 Task: Open the email from Amit Sharma to Prateek Kumar and identify the attachment and link provided.
Action: Mouse moved to (223, 37)
Screenshot: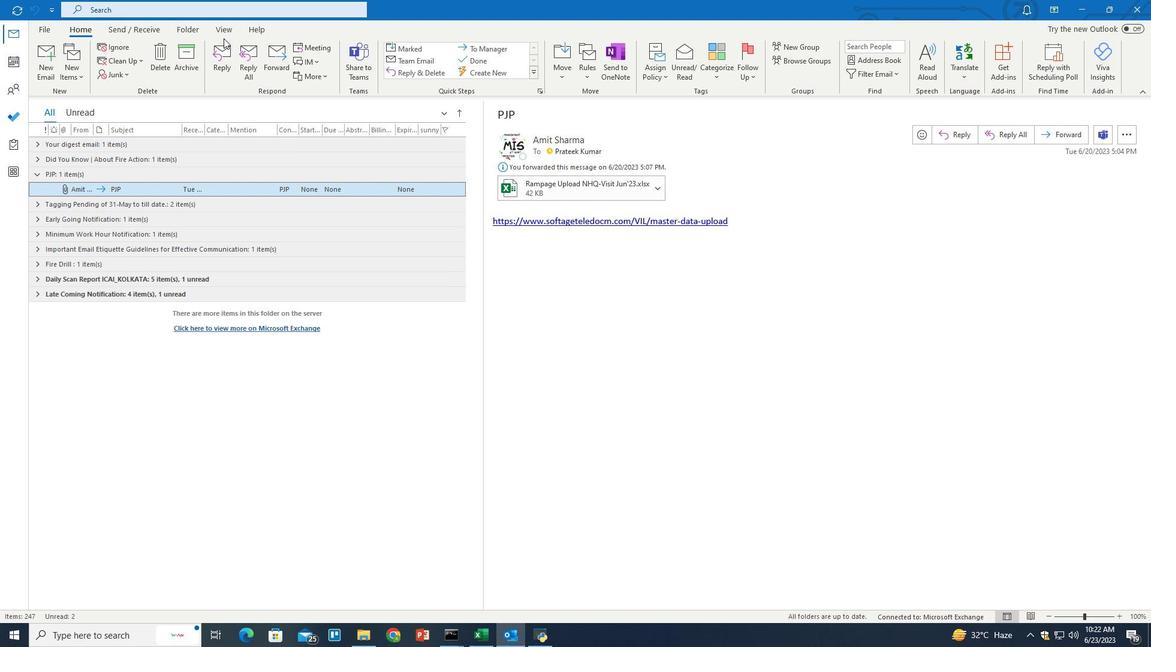 
Action: Mouse pressed left at (223, 37)
Screenshot: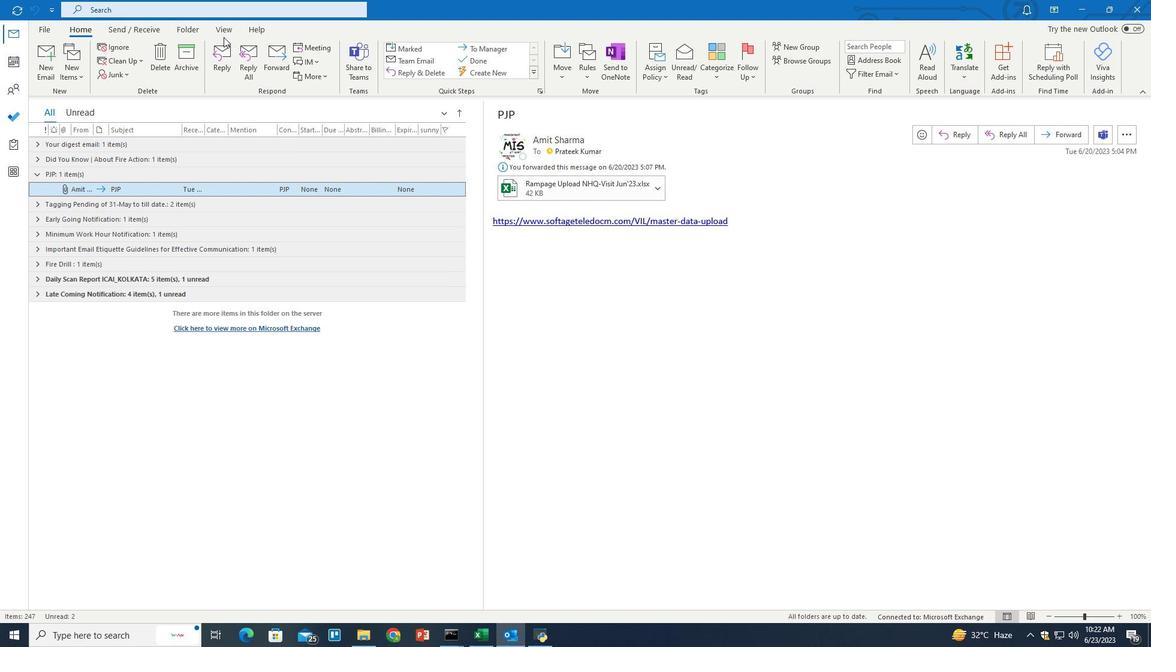 
Action: Mouse moved to (226, 34)
Screenshot: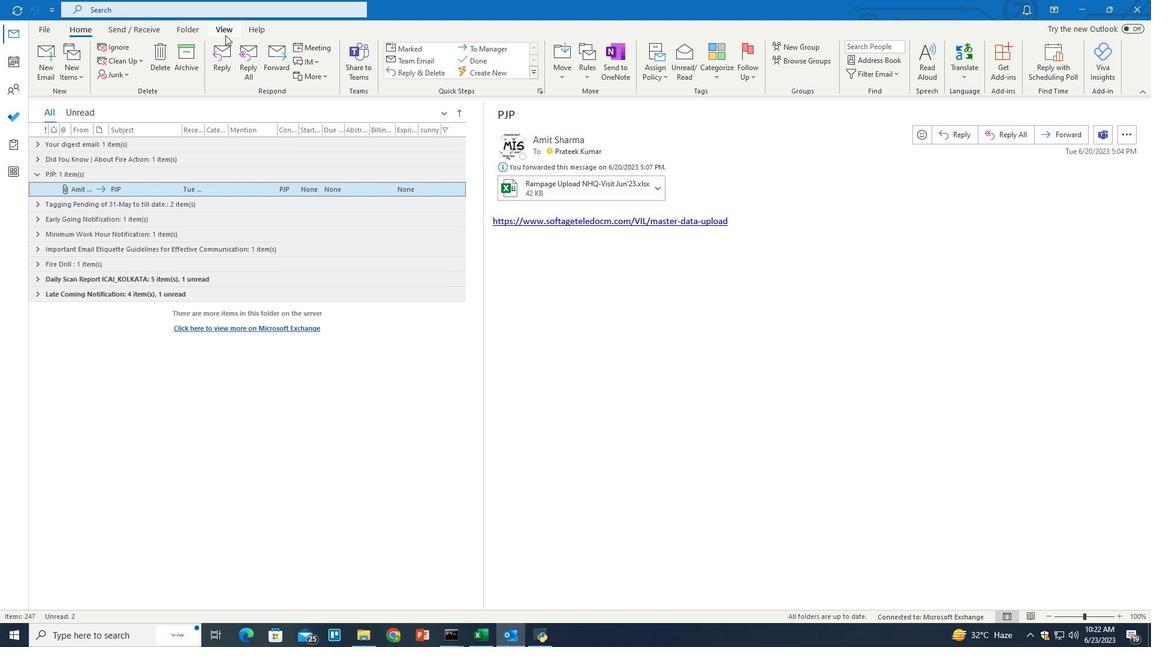 
Action: Mouse pressed left at (226, 34)
Screenshot: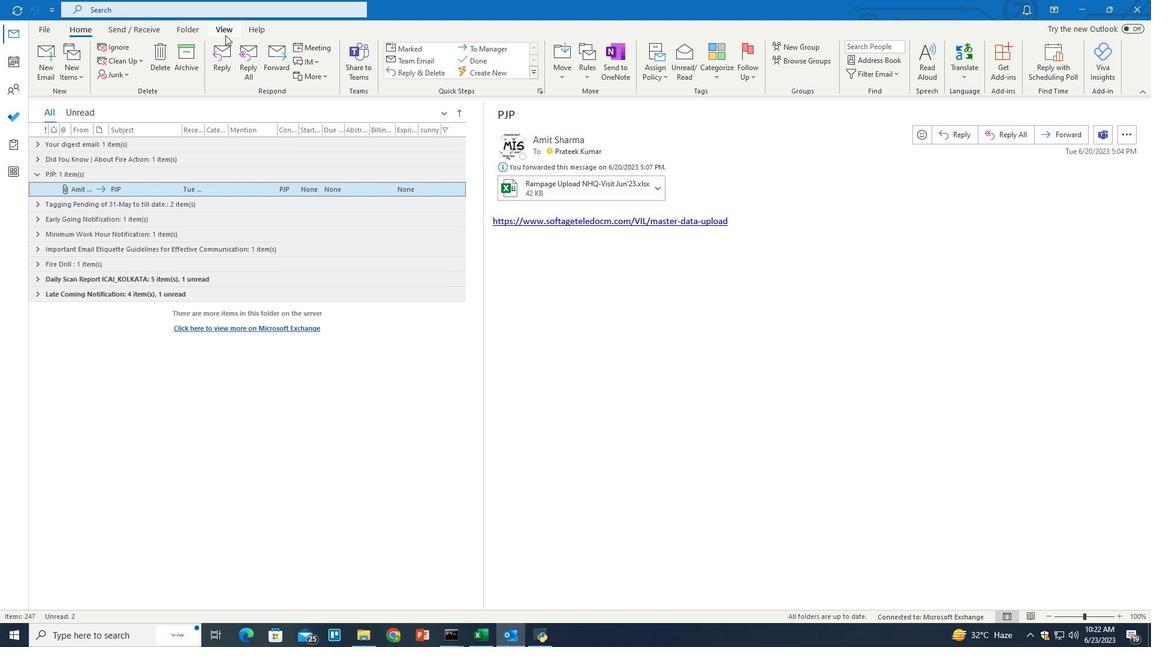 
Action: Mouse moved to (1033, 68)
Screenshot: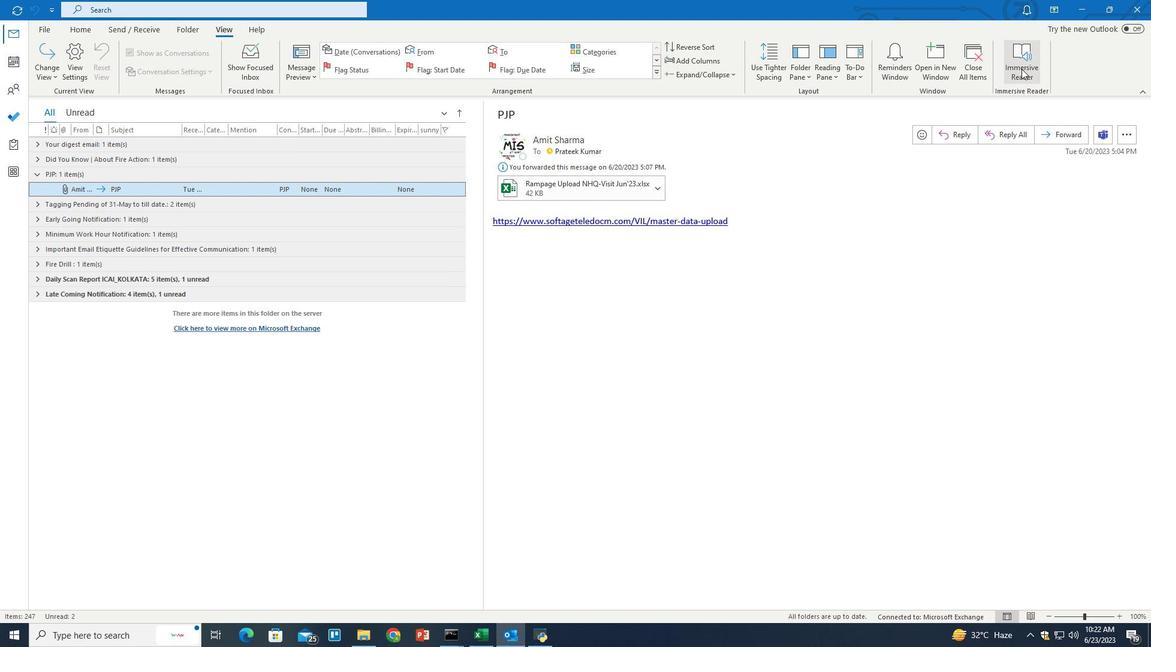 
Action: Mouse pressed left at (1033, 68)
Screenshot: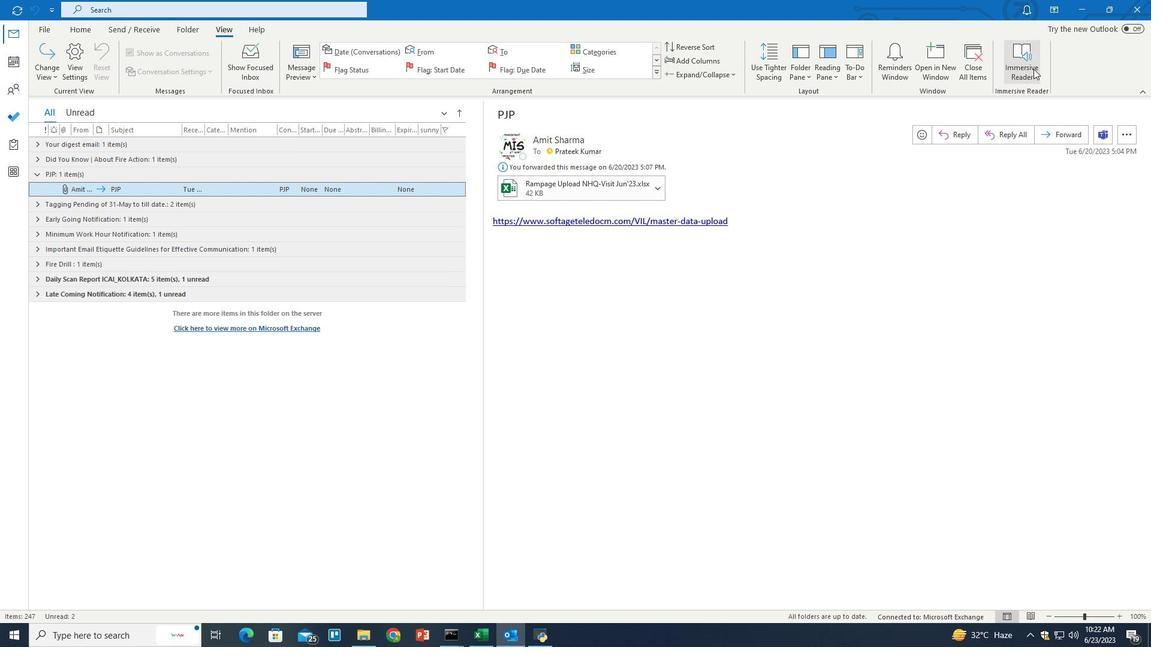 
Action: Mouse moved to (107, 71)
Screenshot: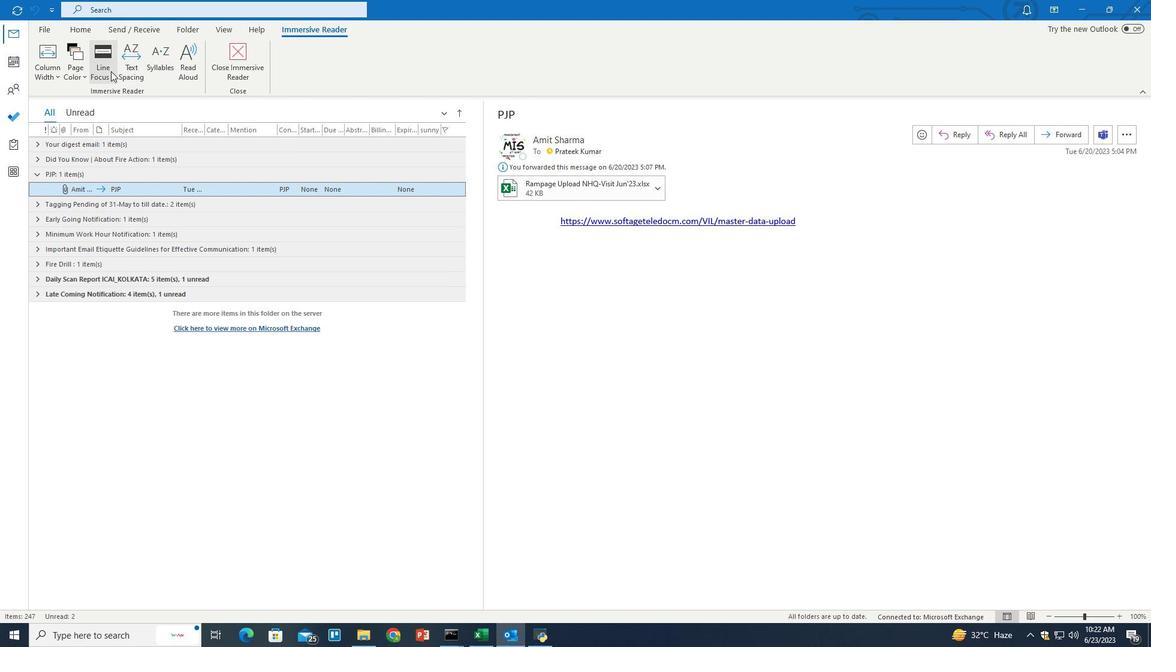 
Action: Mouse pressed left at (107, 71)
Screenshot: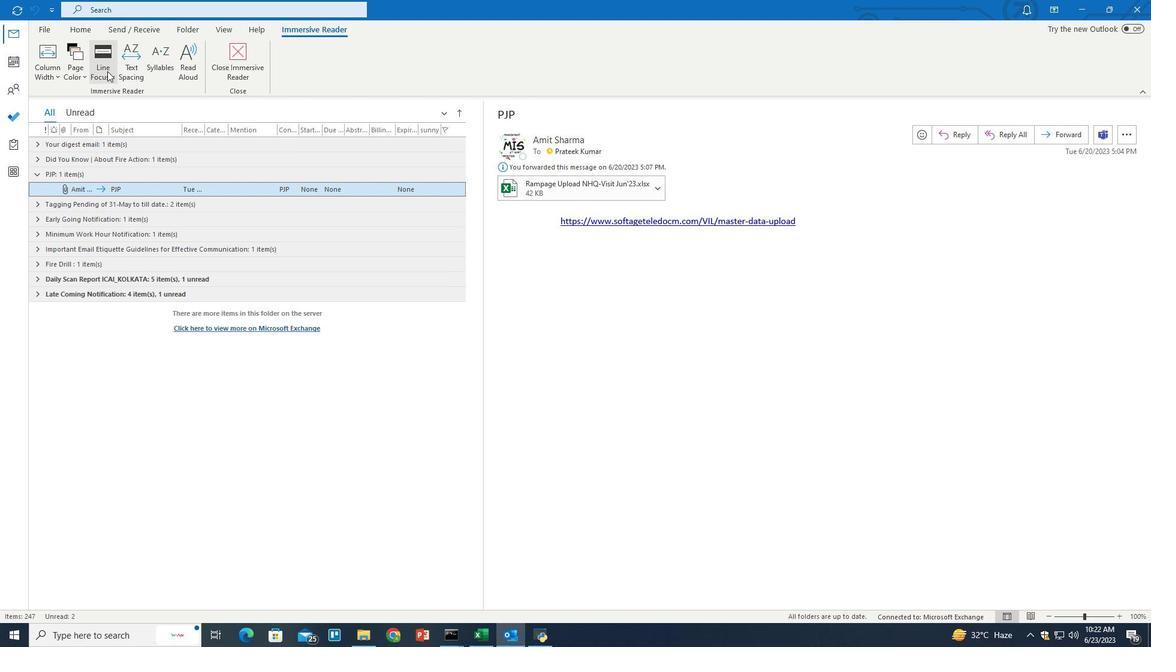 
Action: Mouse moved to (136, 133)
Screenshot: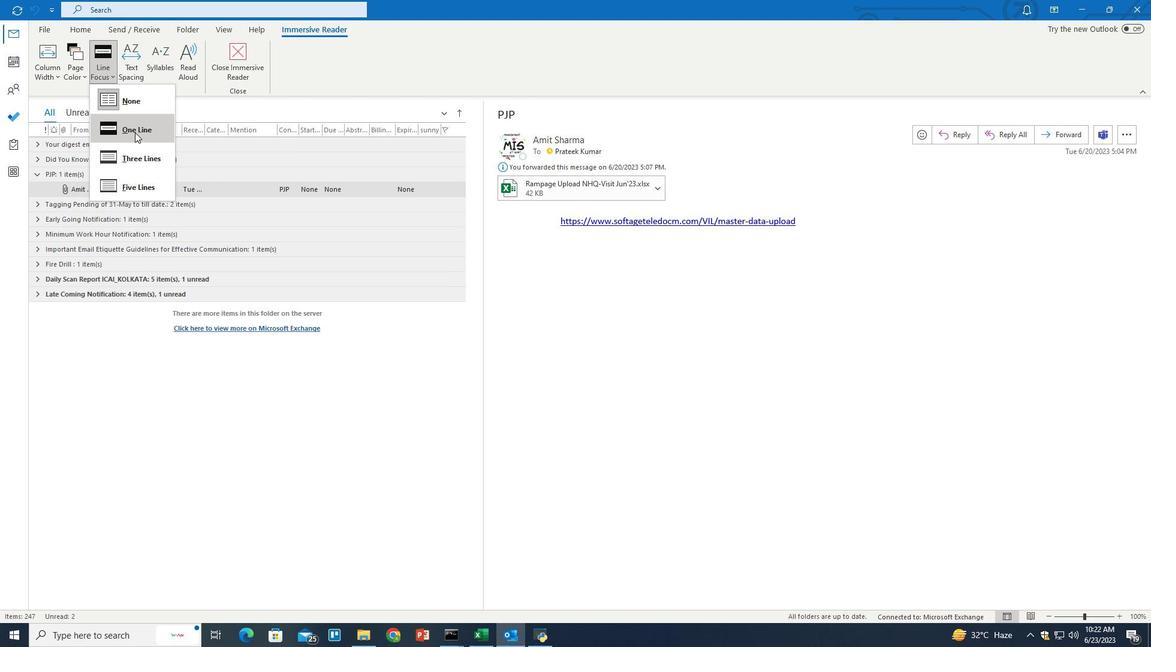 
Action: Mouse pressed left at (136, 133)
Screenshot: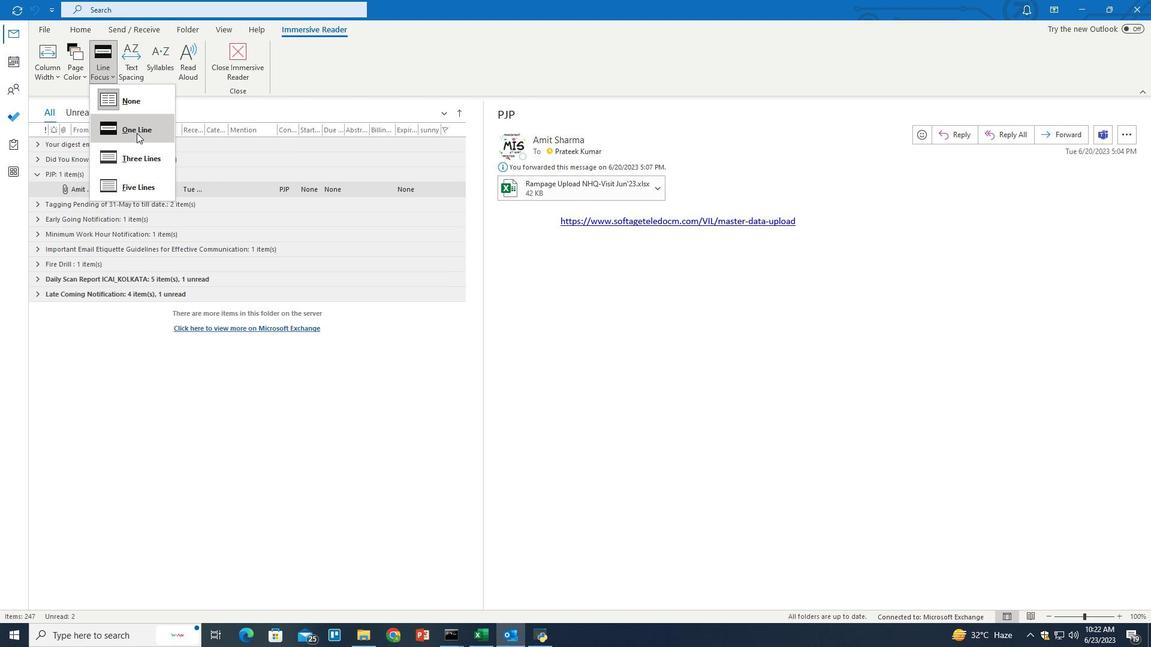 
Action: Mouse moved to (136, 133)
Screenshot: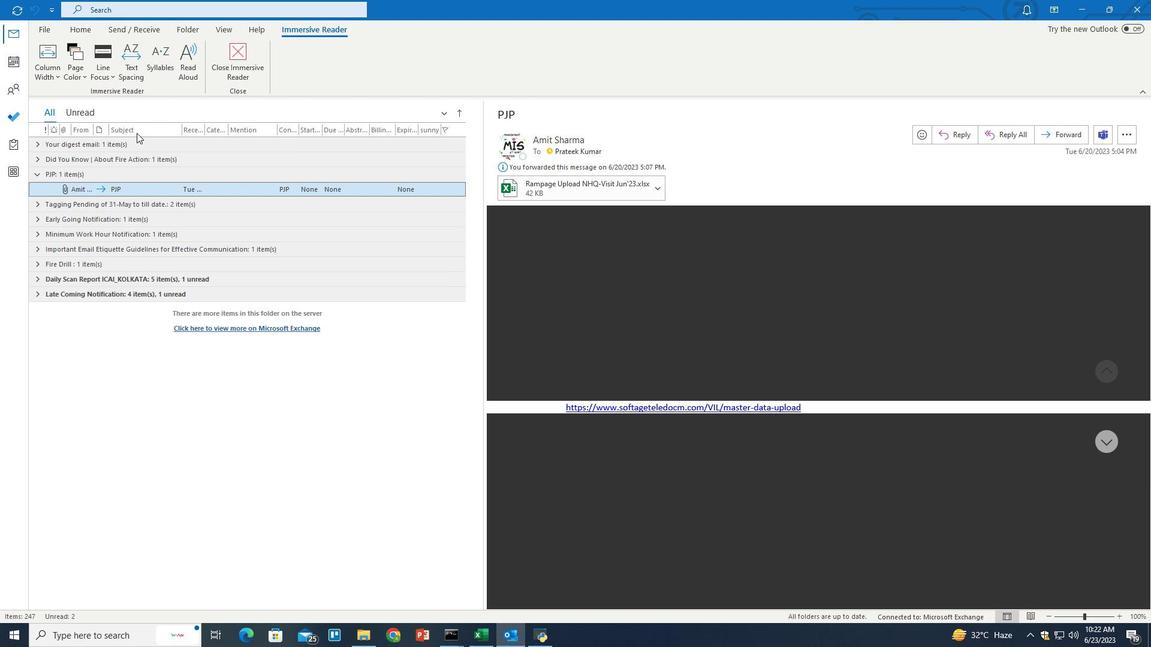 
